 Task: Move the task Improve website performance on slow network connections to the section Done in the project TouchLine and filter the tasks in the project by High Priority.
Action: Mouse moved to (62, 86)
Screenshot: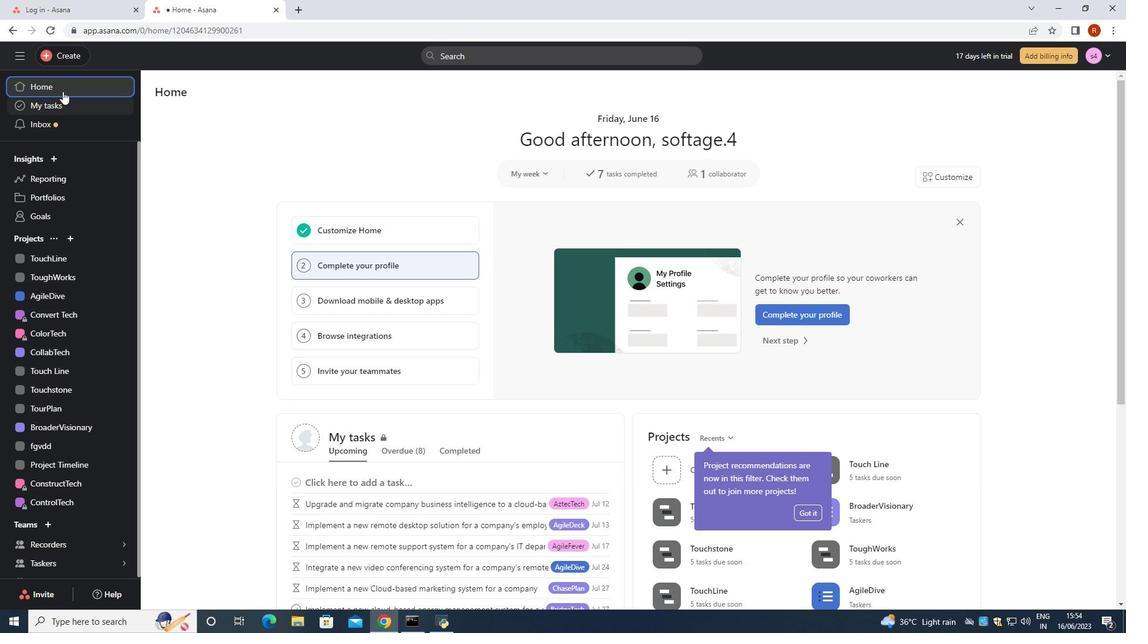
Action: Mouse pressed left at (62, 86)
Screenshot: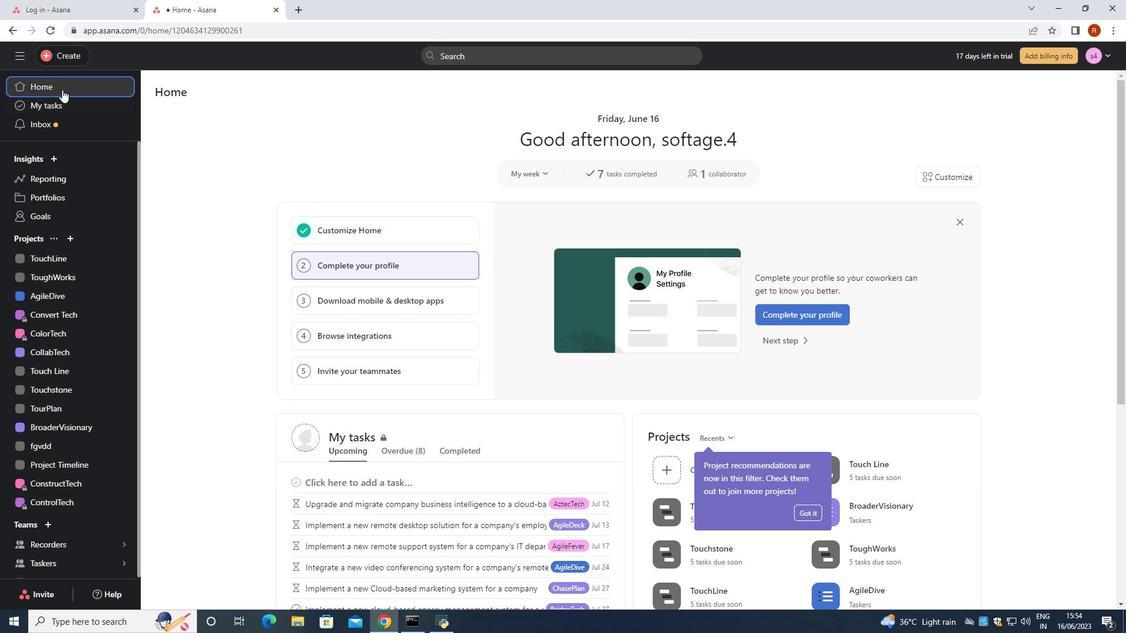 
Action: Mouse moved to (59, 375)
Screenshot: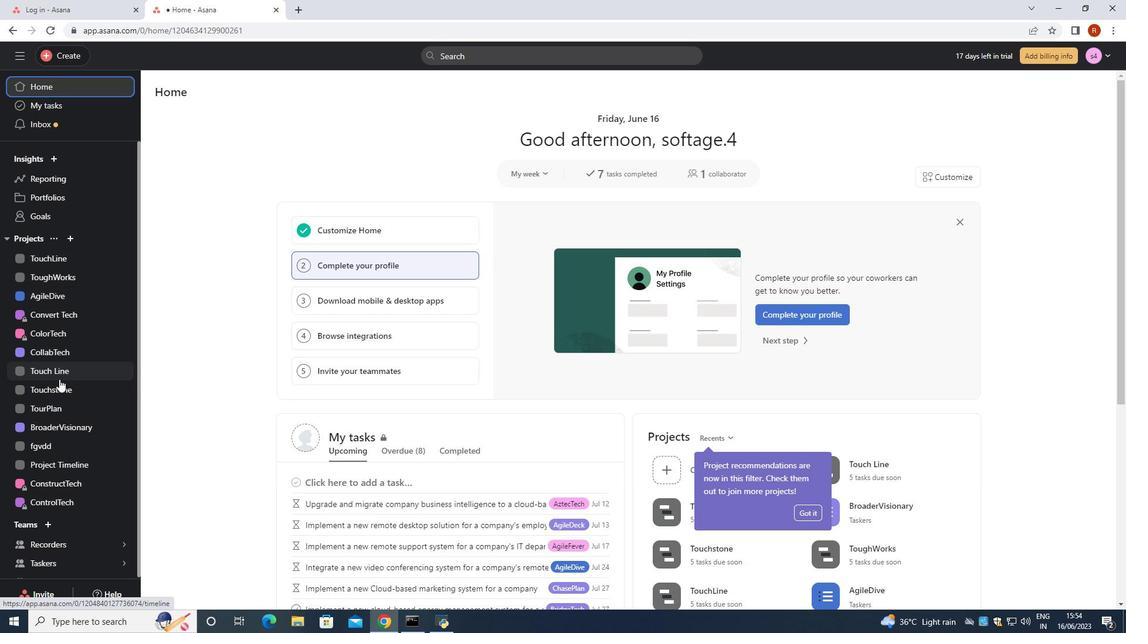 
Action: Mouse pressed left at (59, 375)
Screenshot: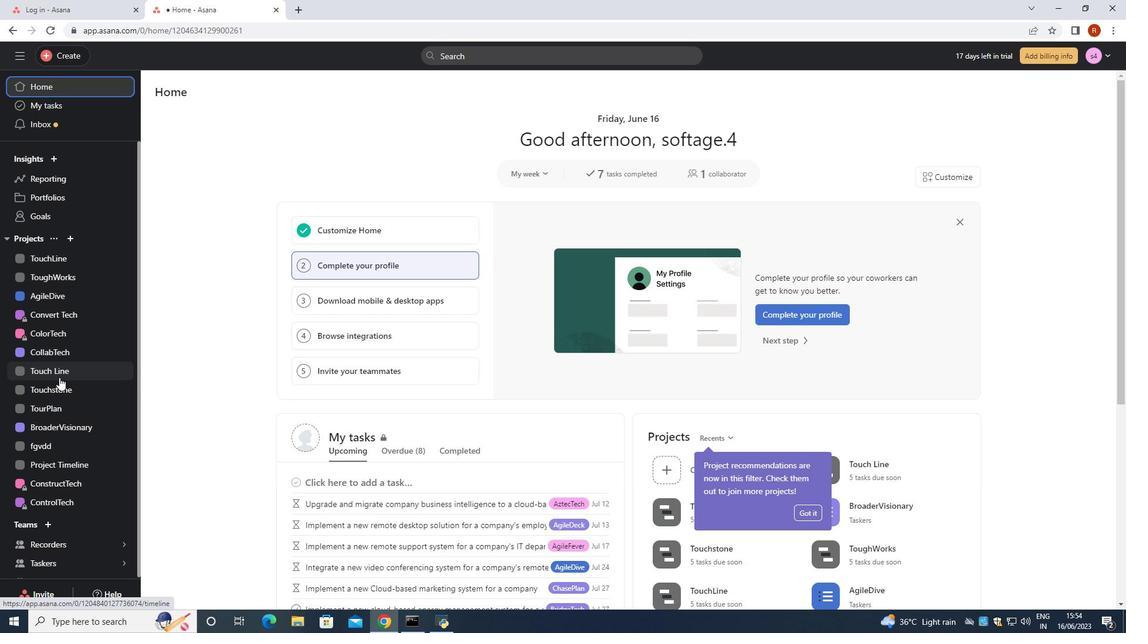 
Action: Mouse moved to (214, 116)
Screenshot: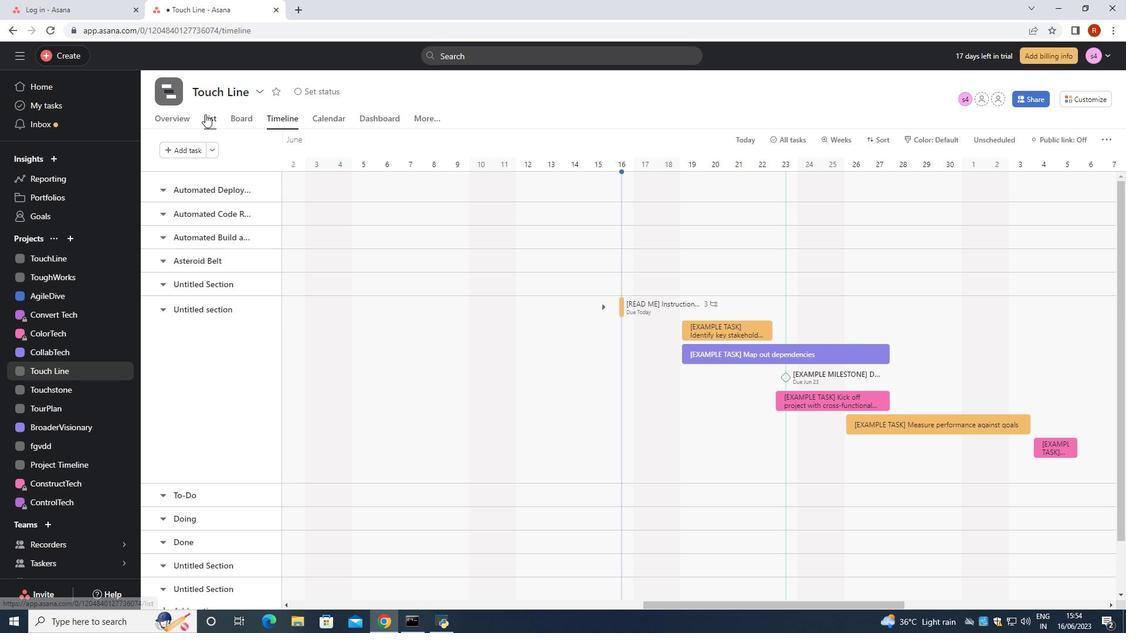 
Action: Mouse pressed left at (214, 116)
Screenshot: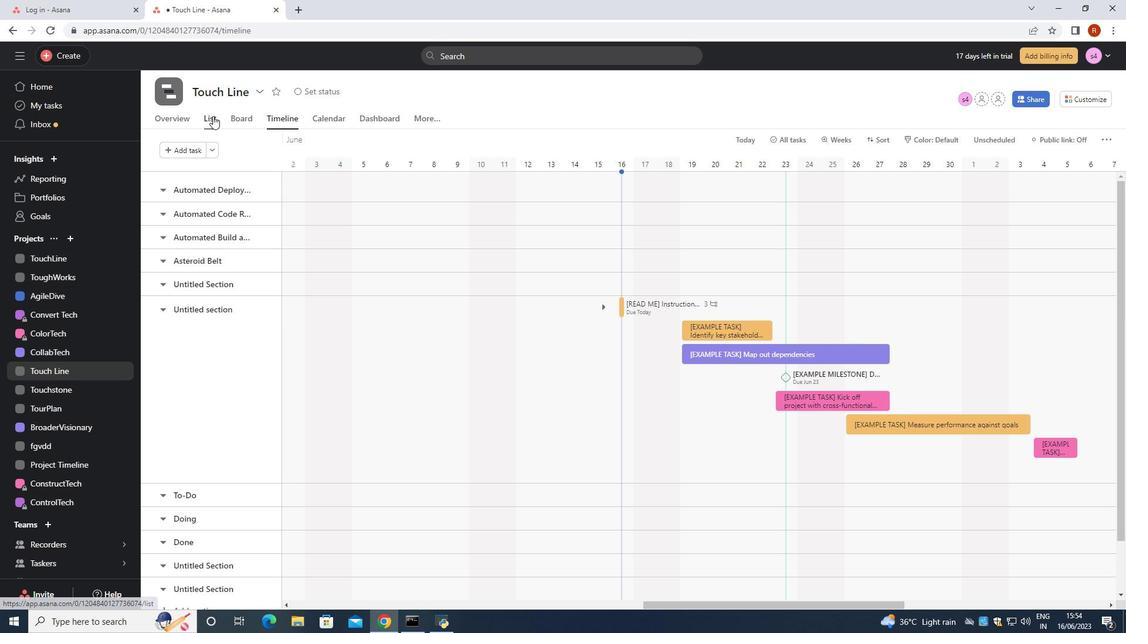 
Action: Mouse moved to (283, 301)
Screenshot: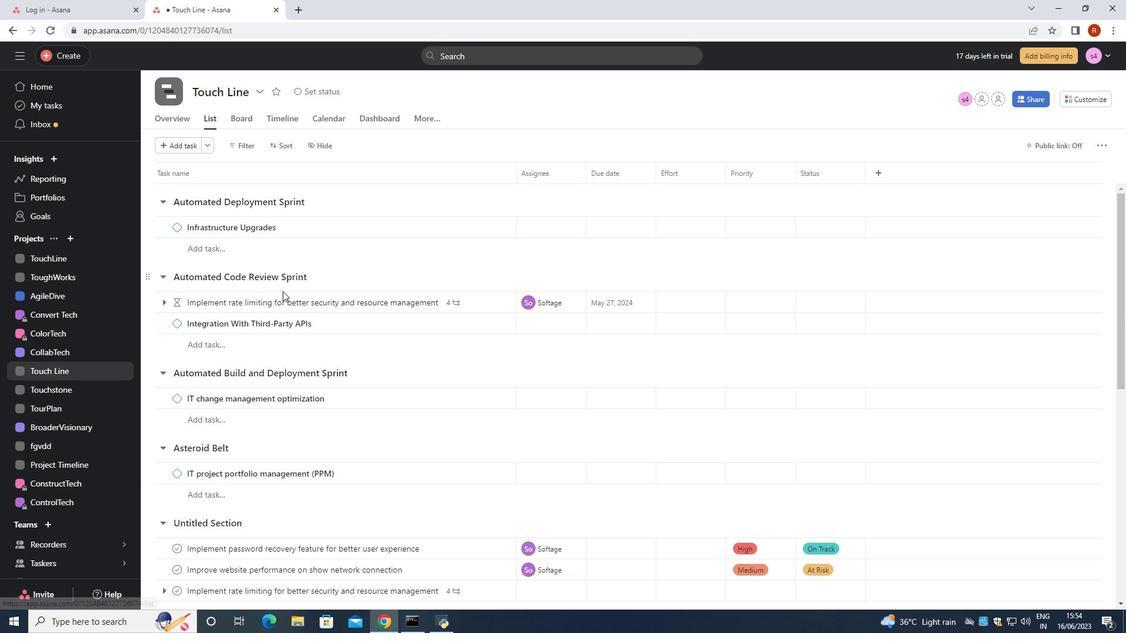 
Action: Mouse scrolled (283, 300) with delta (0, 0)
Screenshot: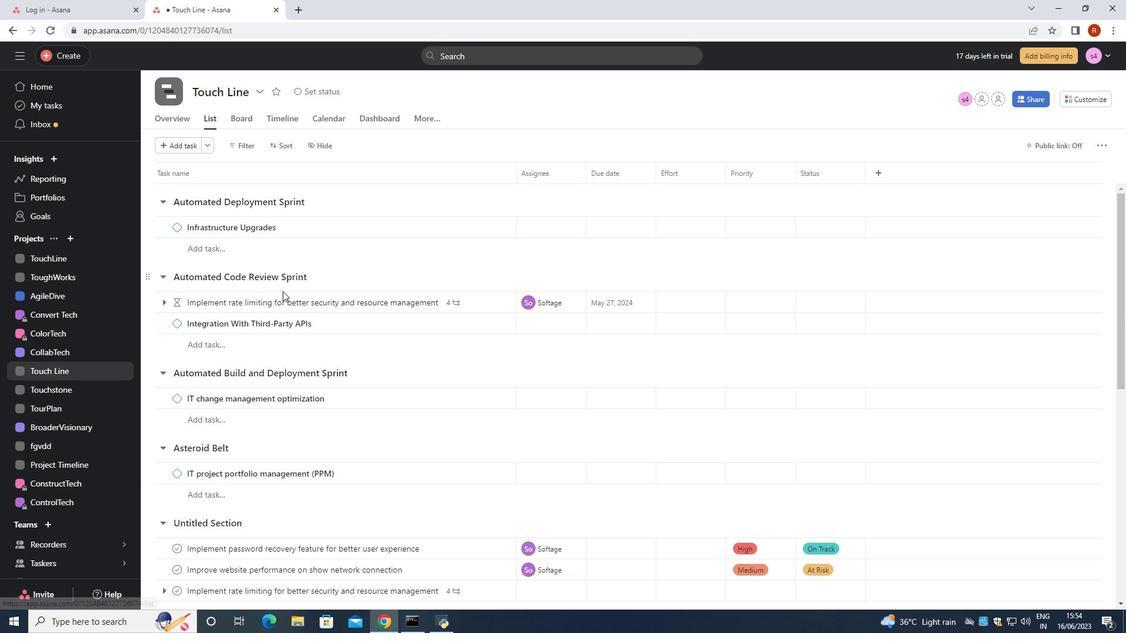 
Action: Mouse scrolled (283, 300) with delta (0, 0)
Screenshot: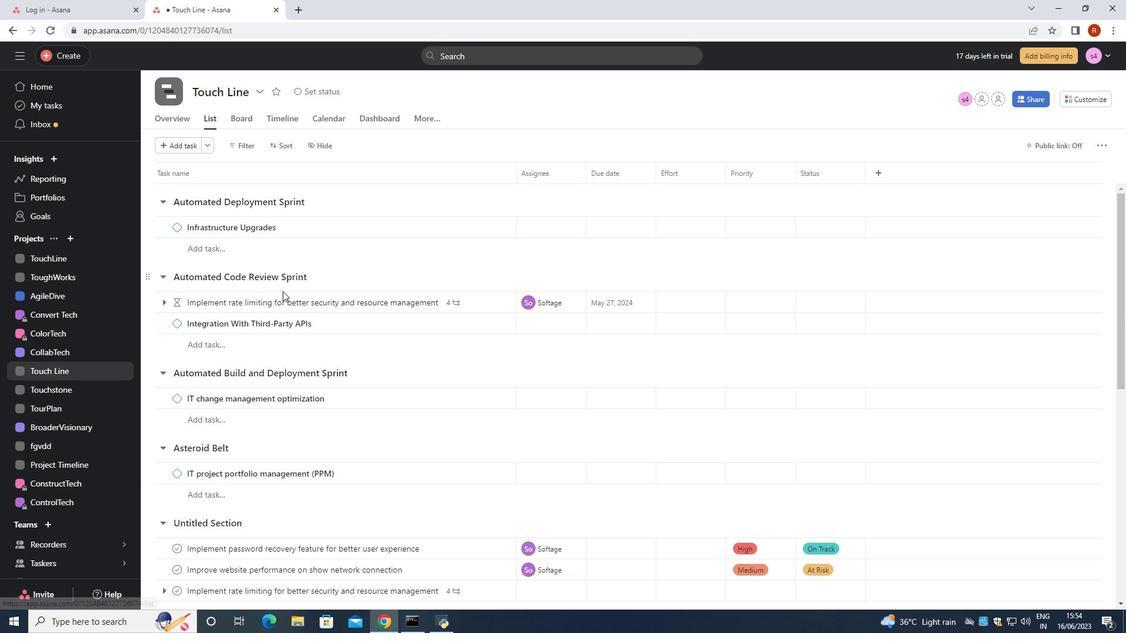 
Action: Mouse moved to (283, 302)
Screenshot: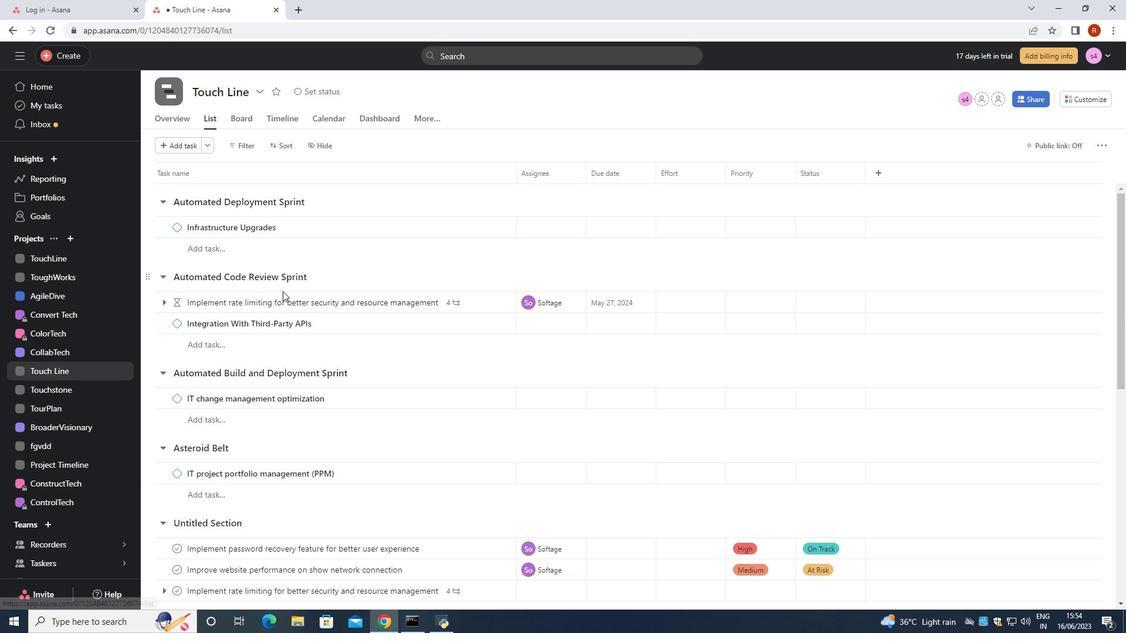
Action: Mouse scrolled (283, 301) with delta (0, 0)
Screenshot: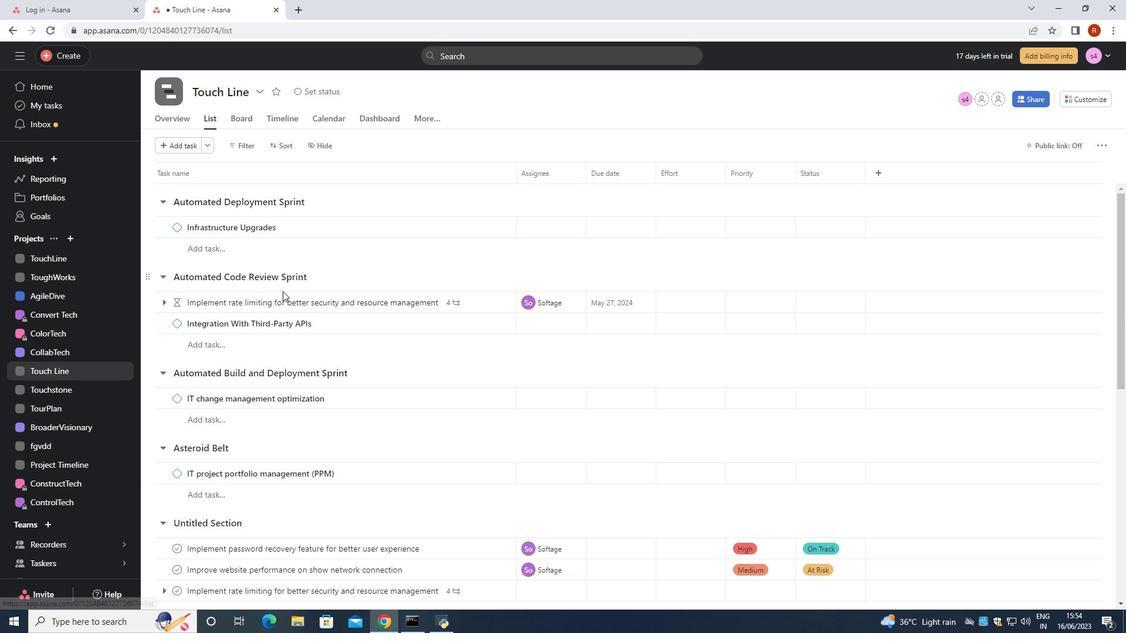 
Action: Mouse scrolled (283, 301) with delta (0, 0)
Screenshot: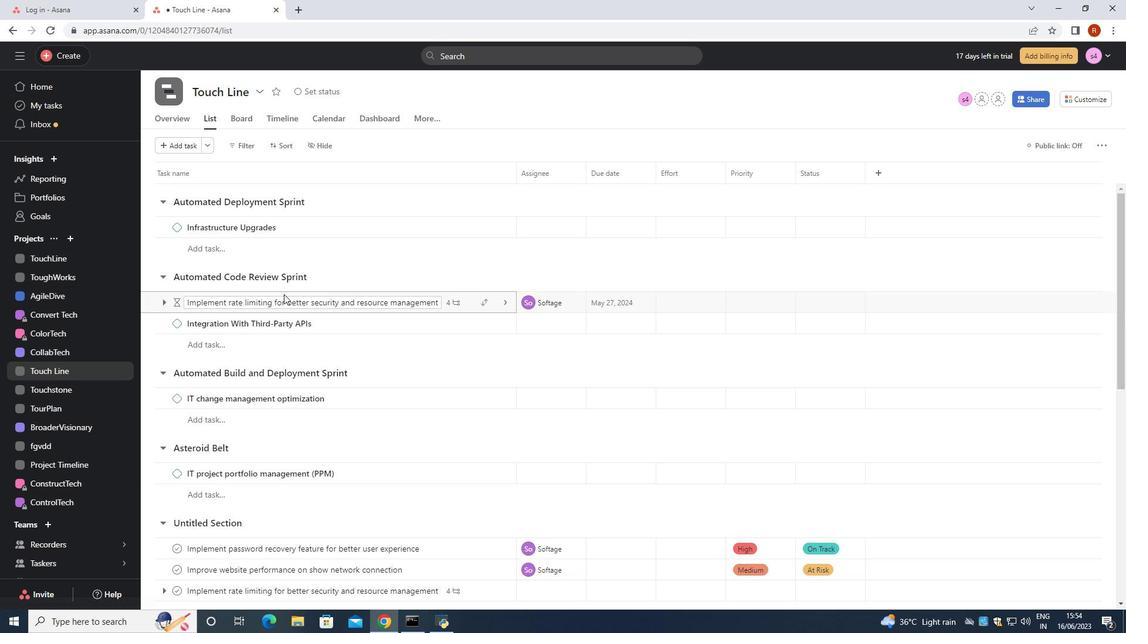 
Action: Mouse scrolled (283, 301) with delta (0, 0)
Screenshot: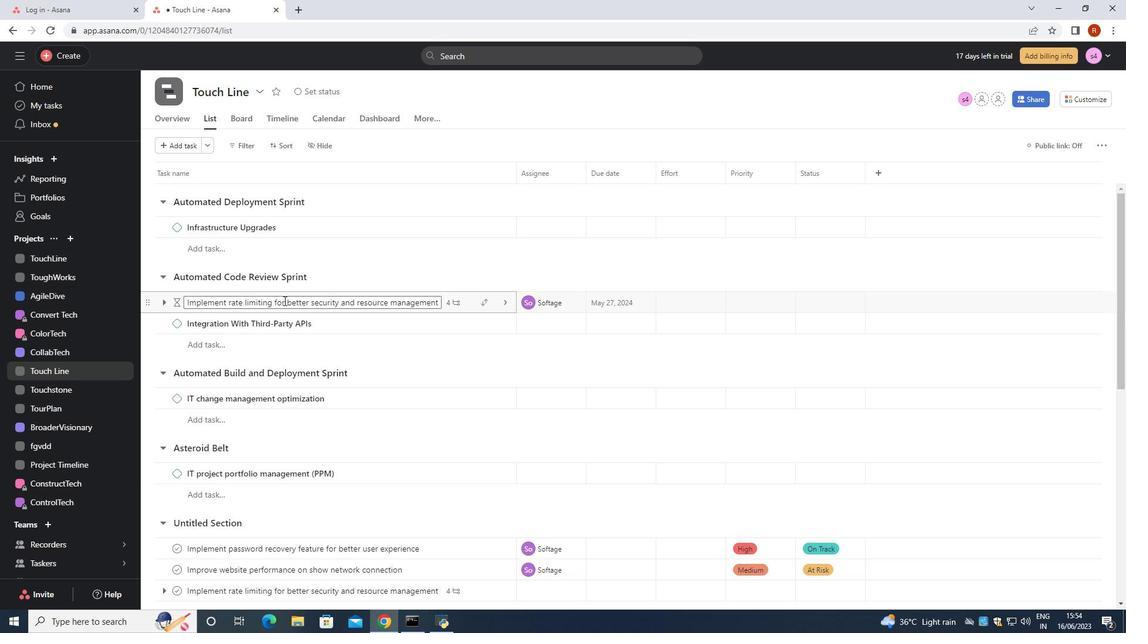 
Action: Mouse scrolled (283, 301) with delta (0, 0)
Screenshot: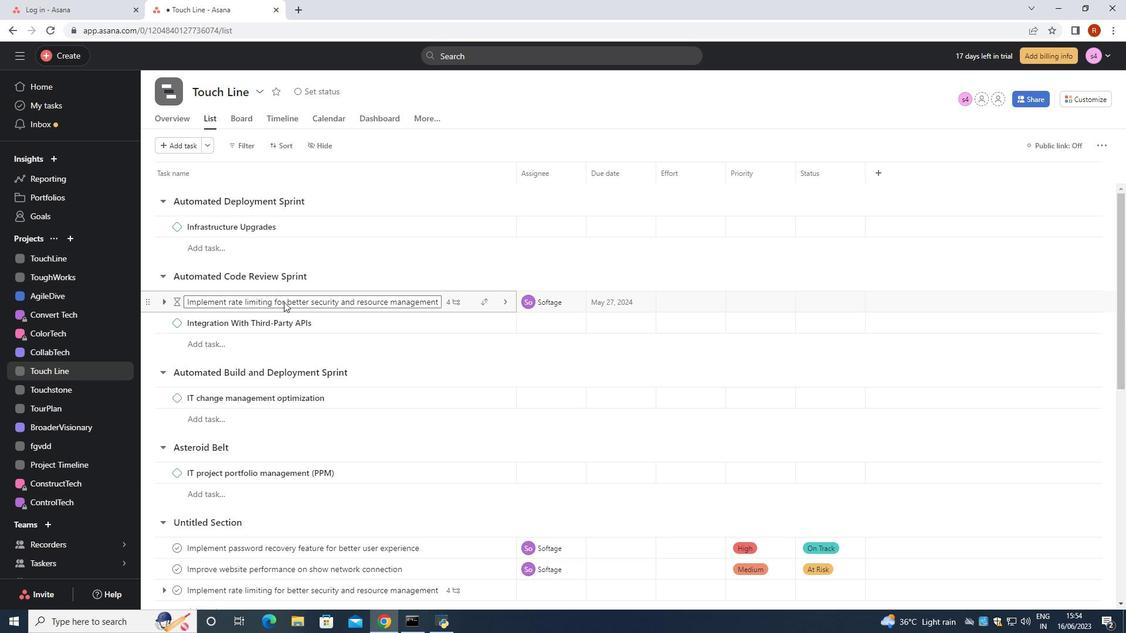 
Action: Mouse moved to (486, 217)
Screenshot: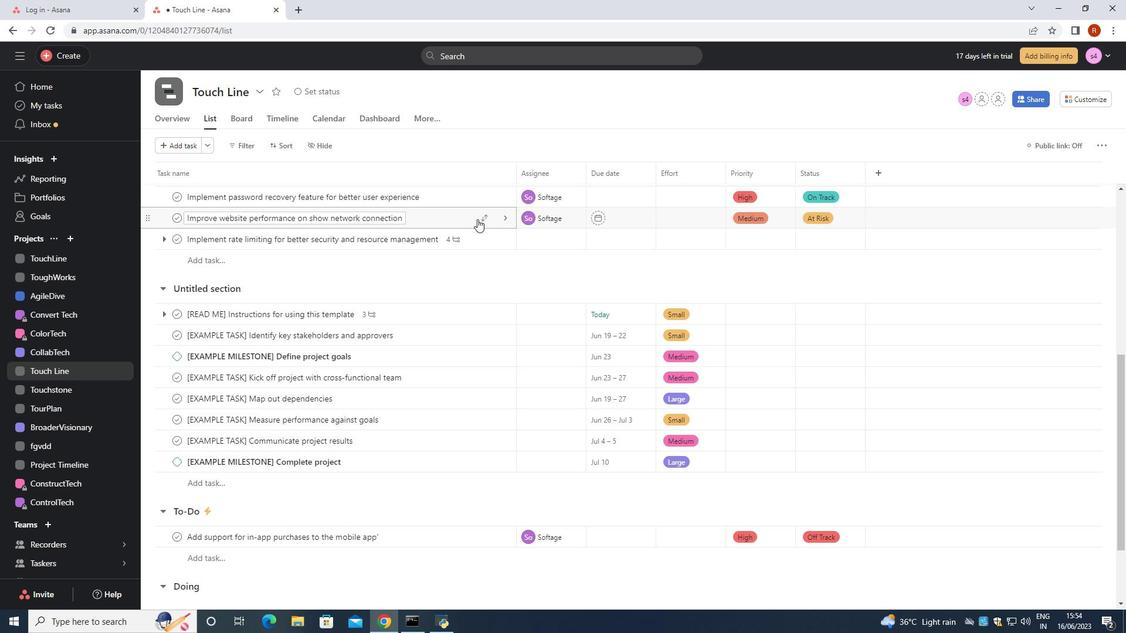 
Action: Mouse pressed left at (486, 217)
Screenshot: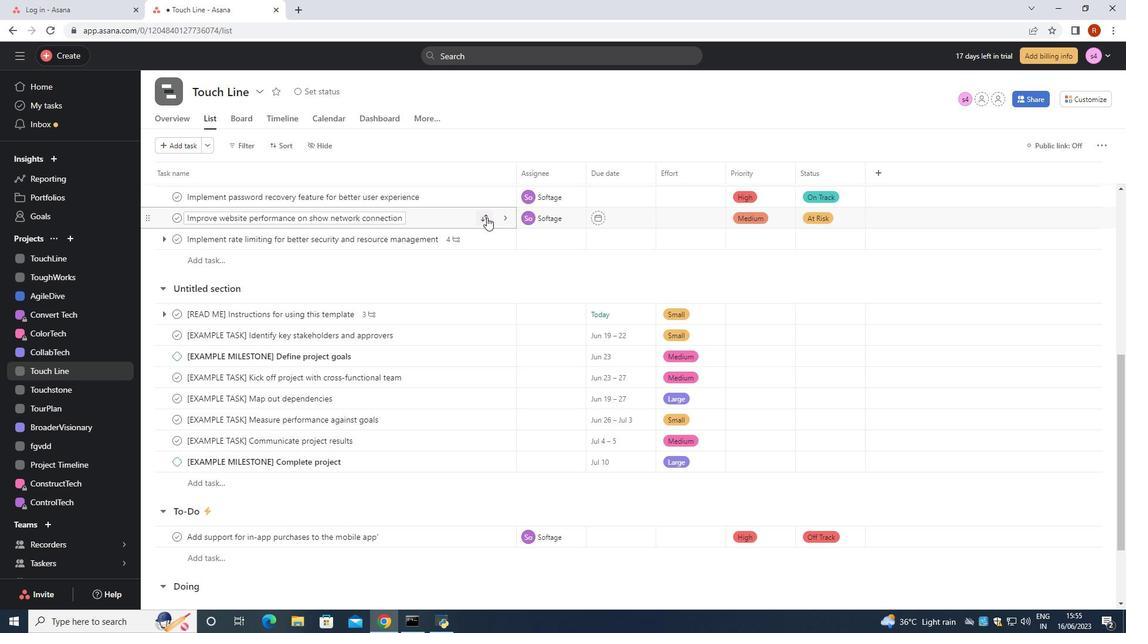 
Action: Mouse moved to (348, 435)
Screenshot: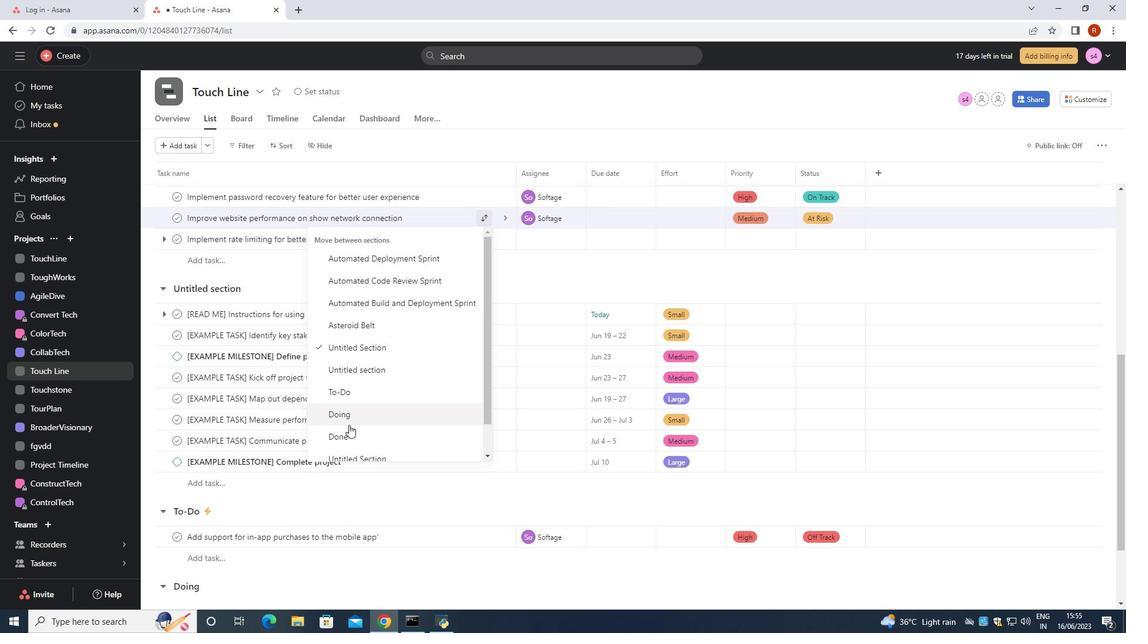 
Action: Mouse pressed left at (348, 435)
Screenshot: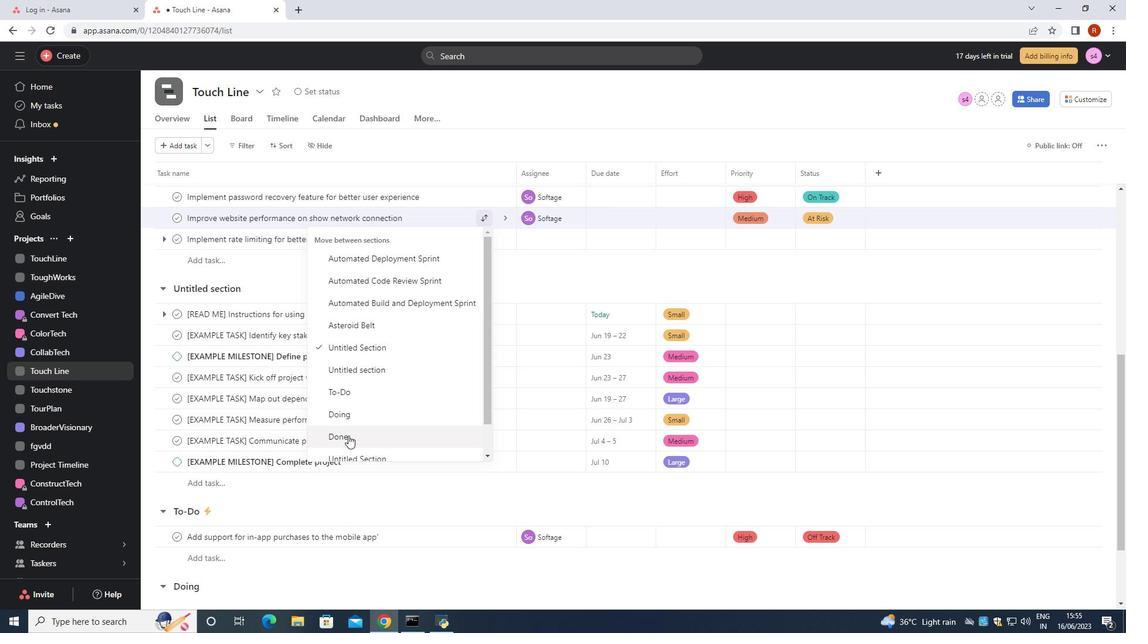 
Action: Mouse moved to (249, 146)
Screenshot: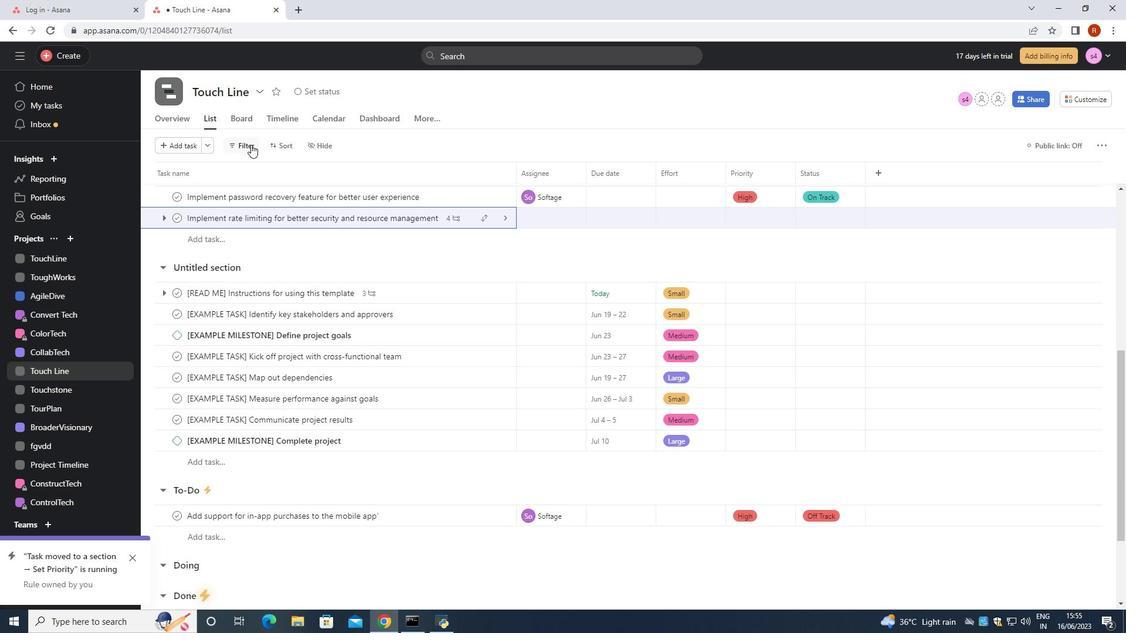 
Action: Mouse pressed left at (249, 146)
Screenshot: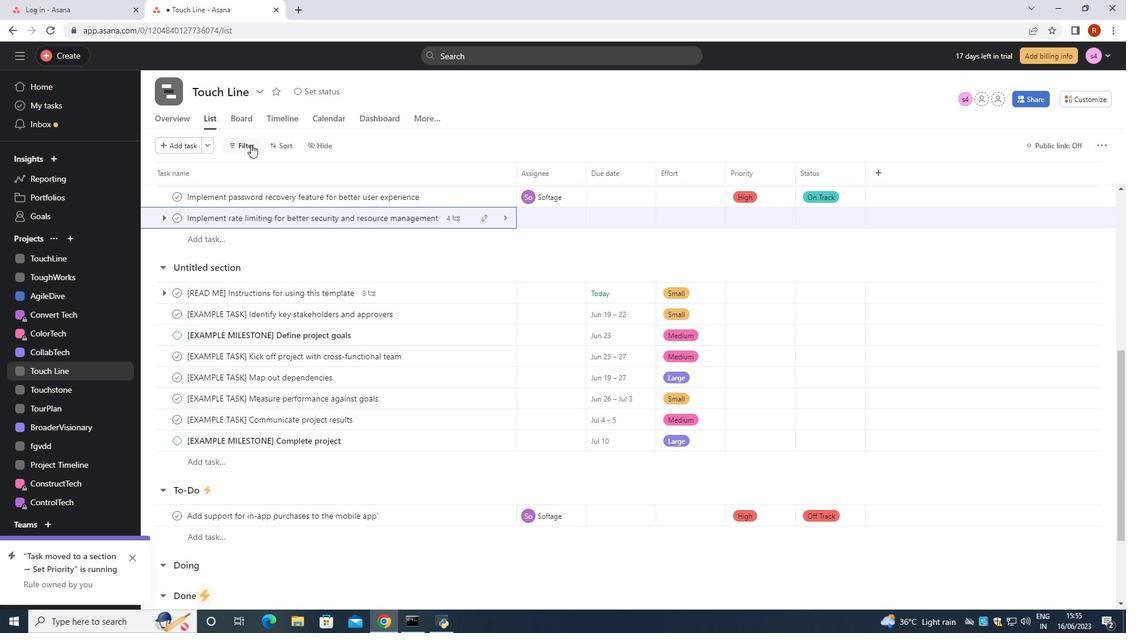
Action: Mouse moved to (291, 239)
Screenshot: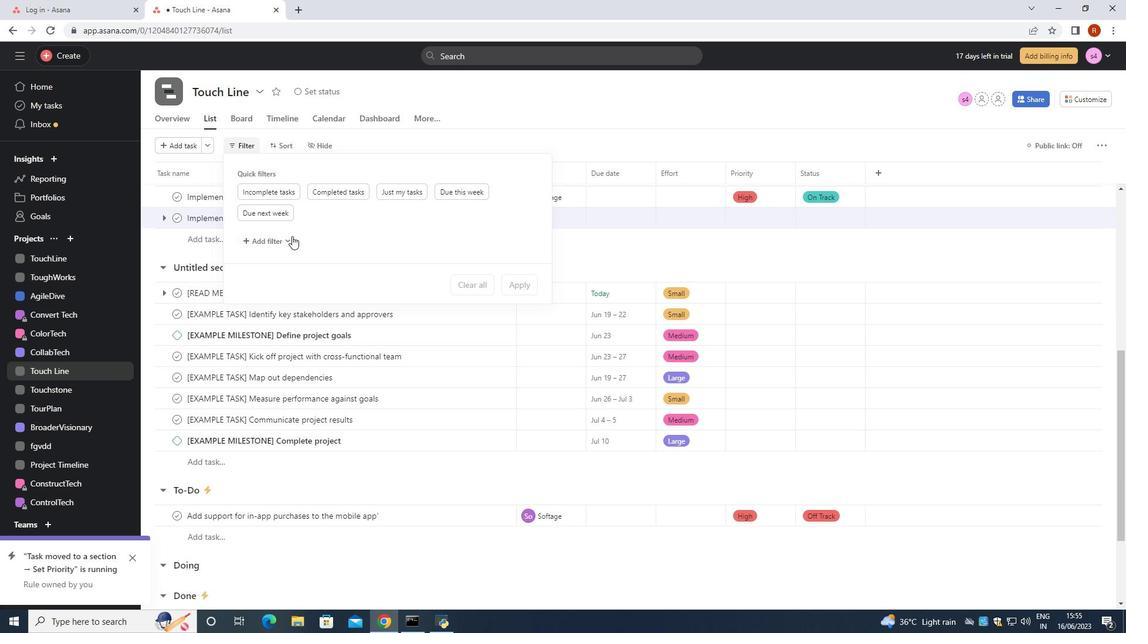 
Action: Mouse pressed left at (291, 239)
Screenshot: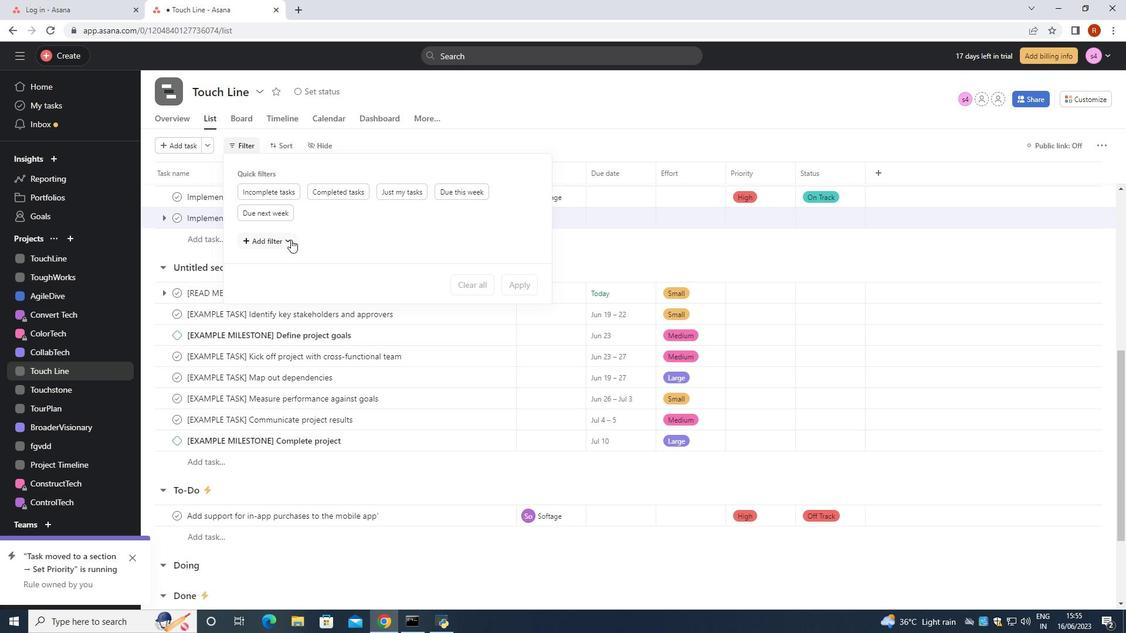 
Action: Mouse moved to (277, 298)
Screenshot: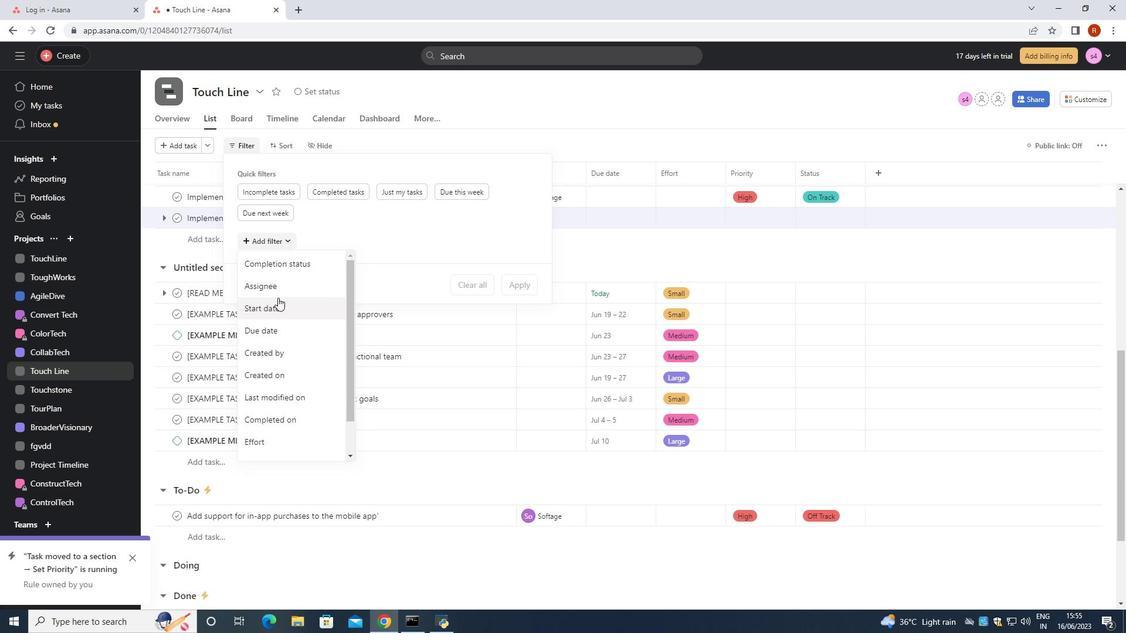
Action: Mouse scrolled (277, 298) with delta (0, 0)
Screenshot: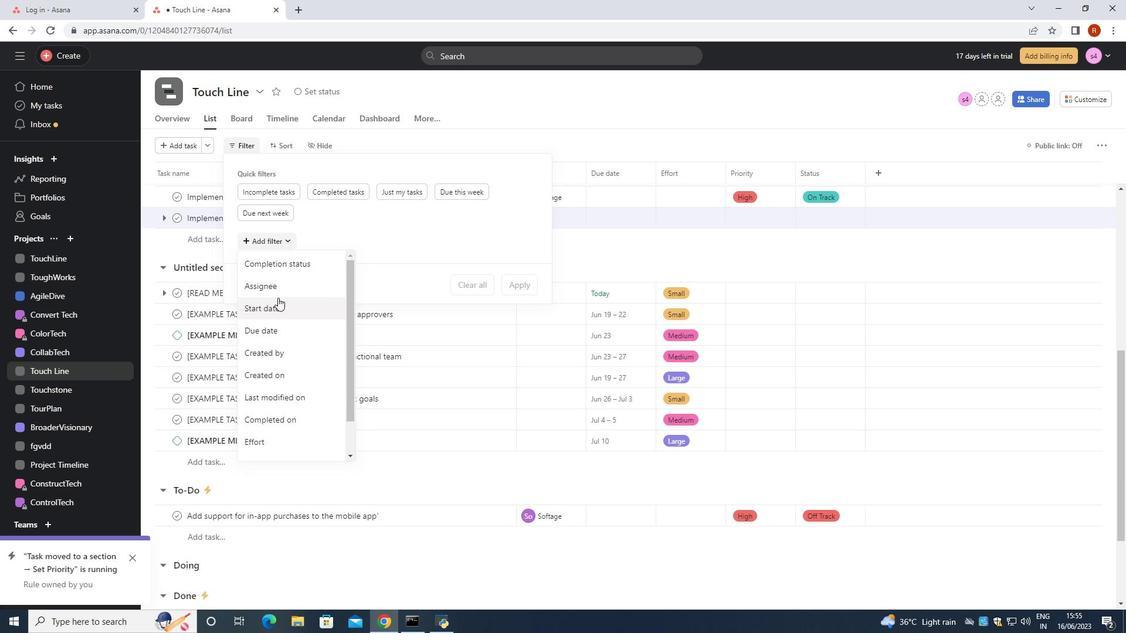 
Action: Mouse moved to (276, 300)
Screenshot: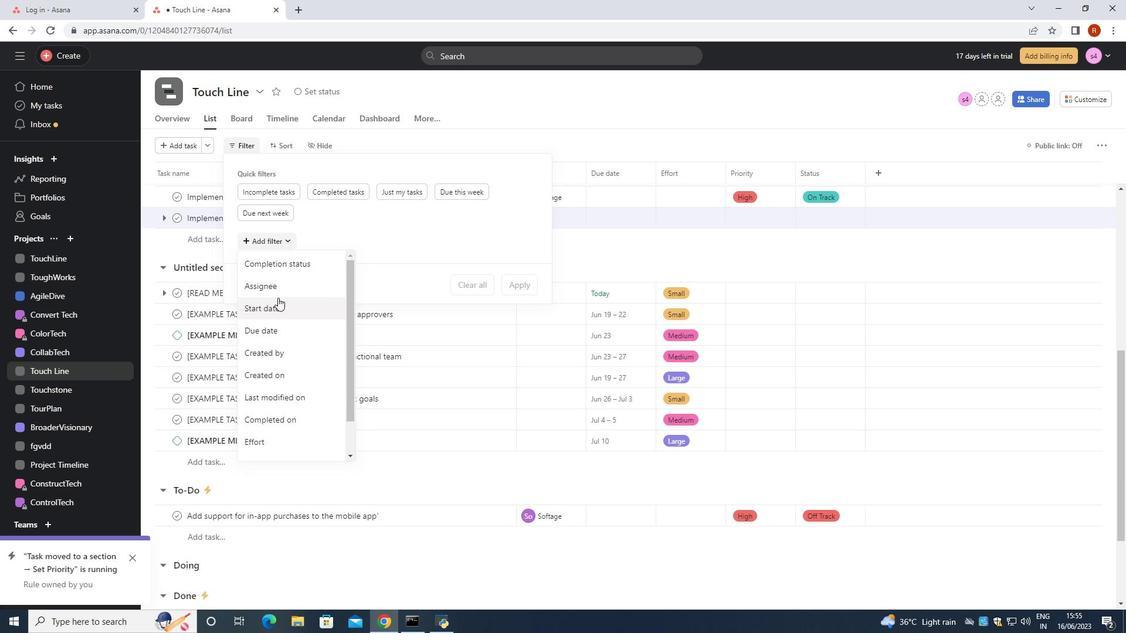 
Action: Mouse scrolled (276, 299) with delta (0, 0)
Screenshot: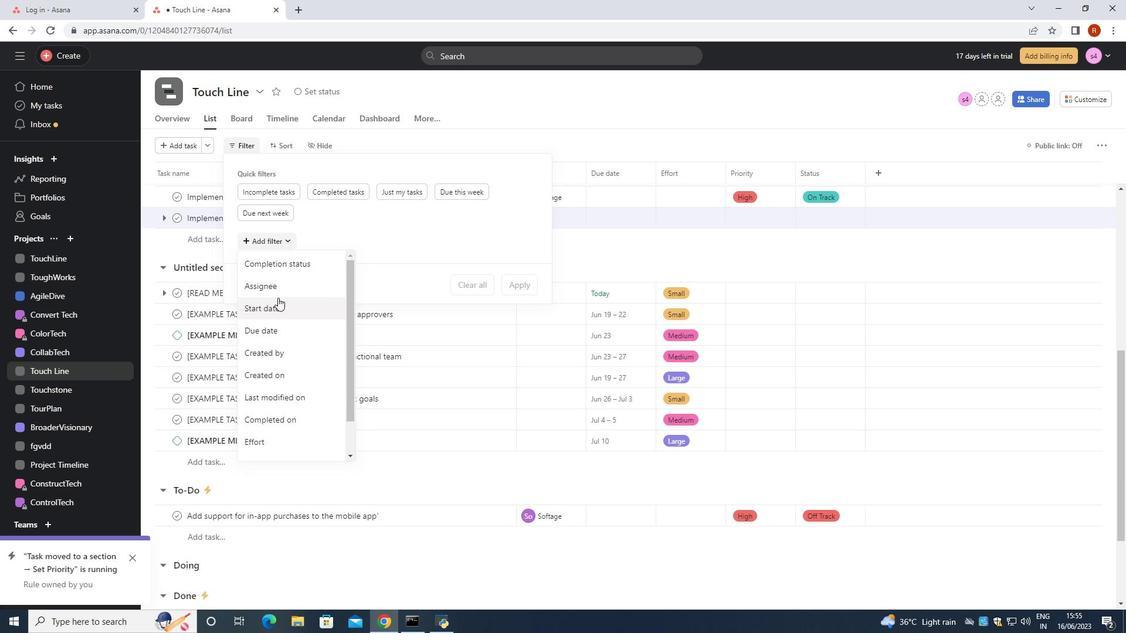 
Action: Mouse moved to (276, 301)
Screenshot: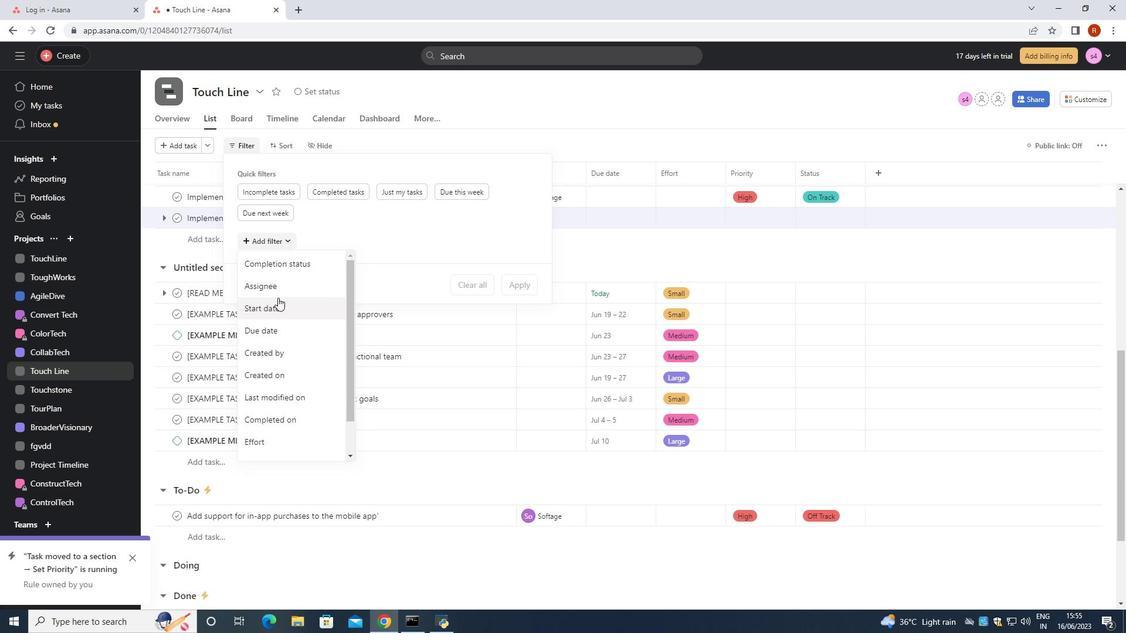 
Action: Mouse scrolled (276, 300) with delta (0, 0)
Screenshot: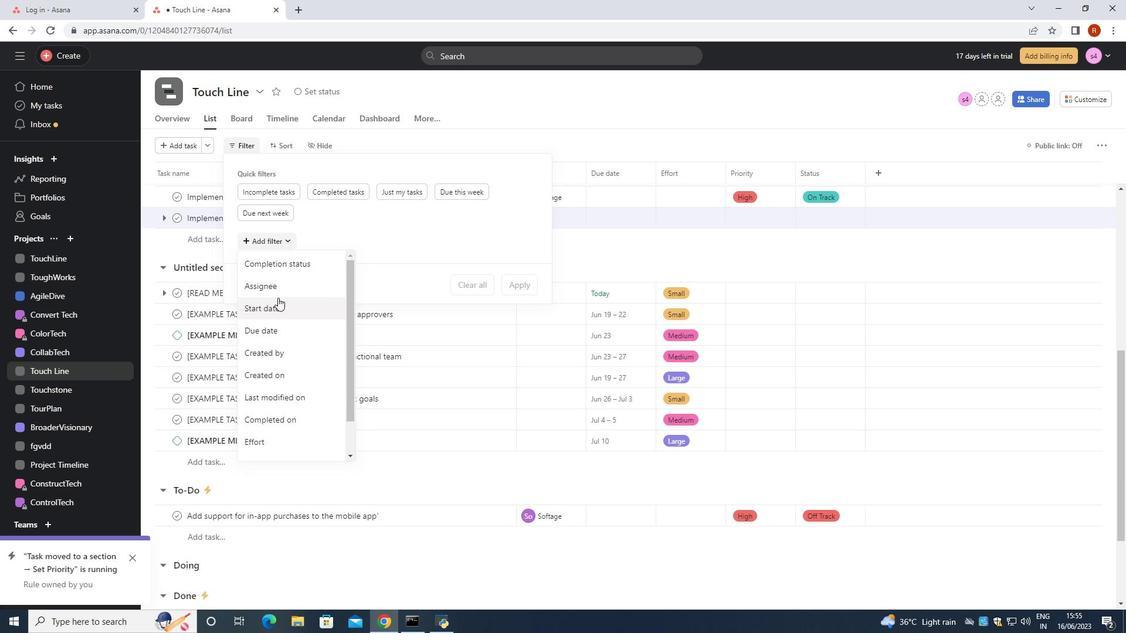 
Action: Mouse moved to (276, 301)
Screenshot: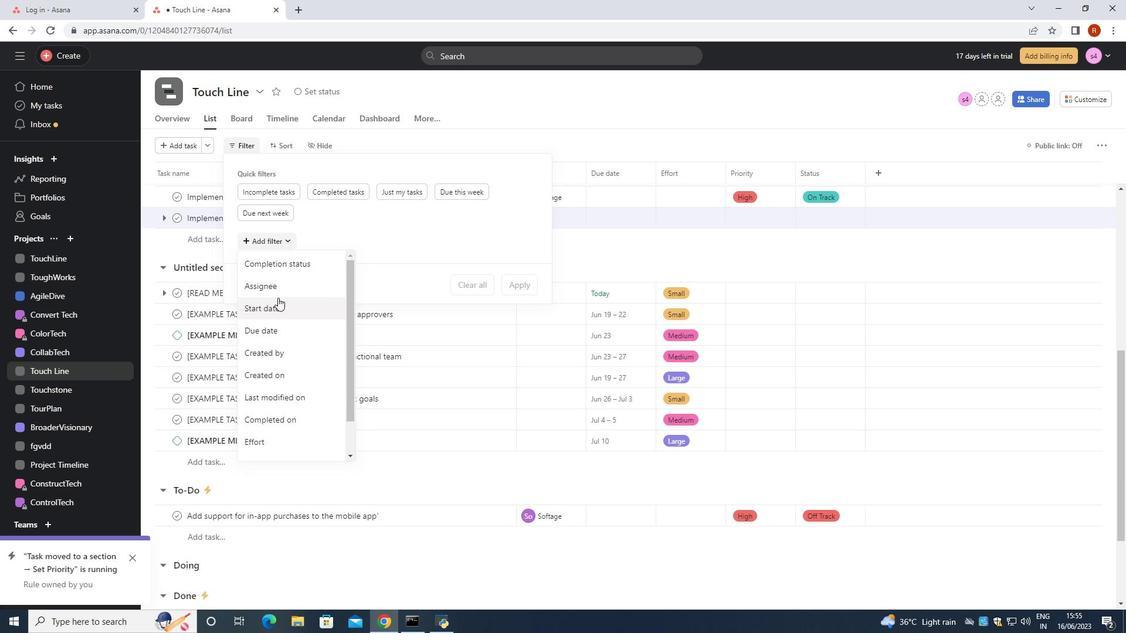 
Action: Mouse scrolled (276, 300) with delta (0, 0)
Screenshot: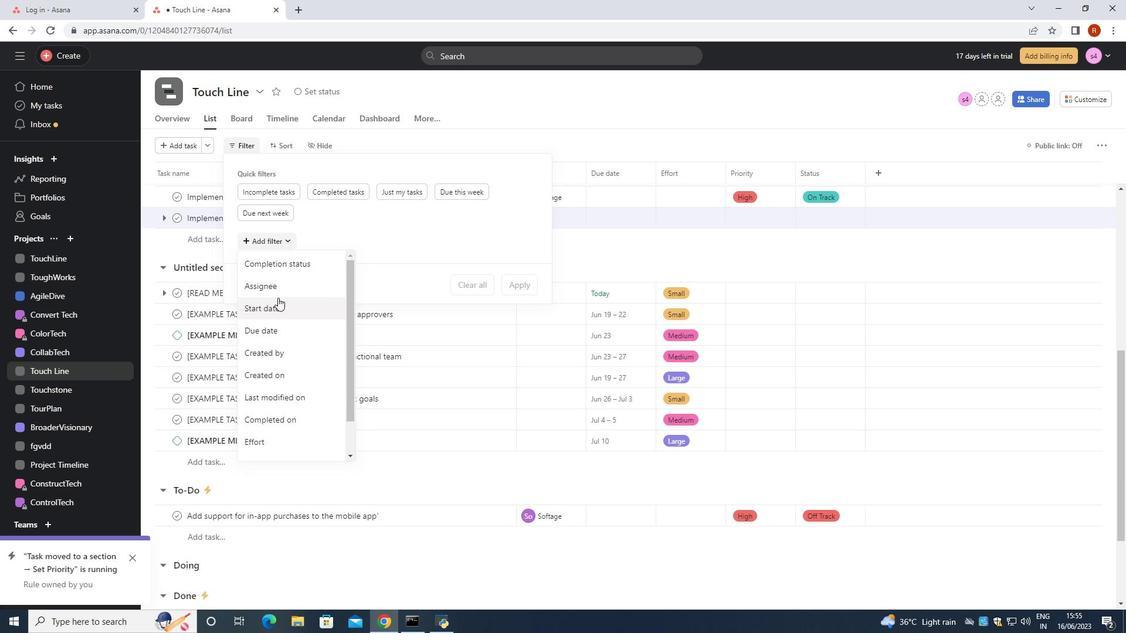 
Action: Mouse scrolled (276, 300) with delta (0, 0)
Screenshot: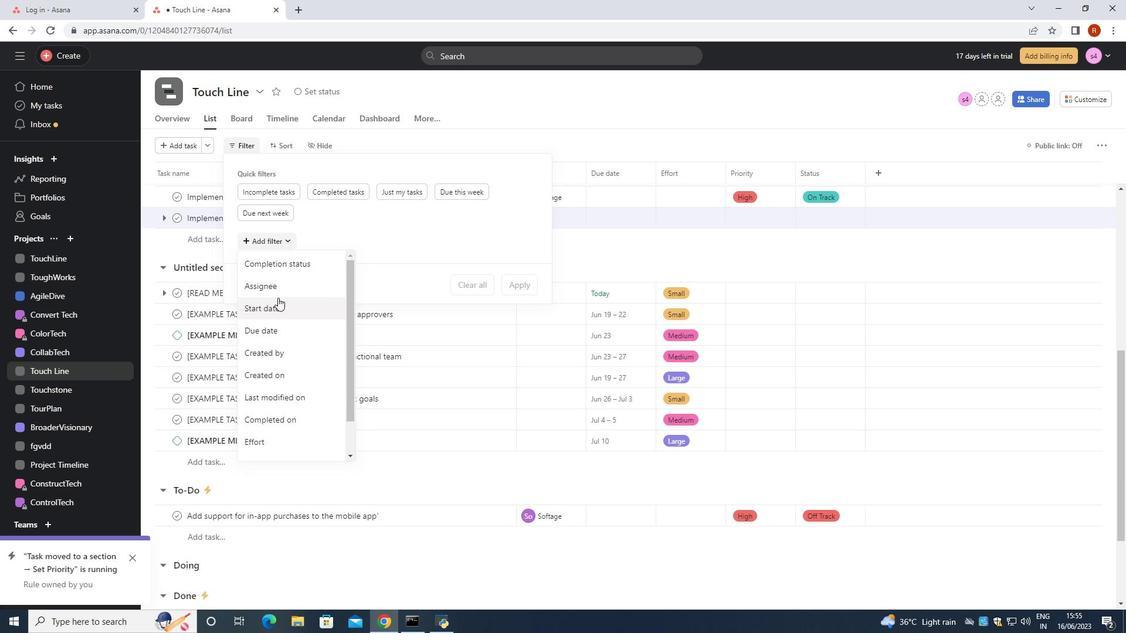 
Action: Mouse moved to (276, 311)
Screenshot: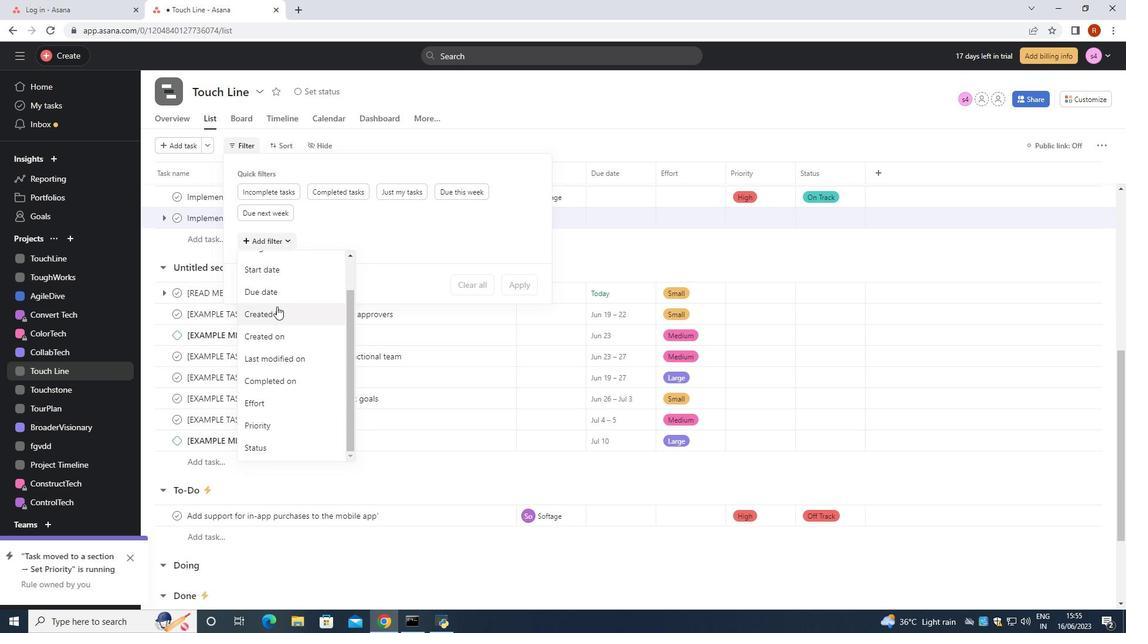
Action: Mouse scrolled (276, 310) with delta (0, 0)
Screenshot: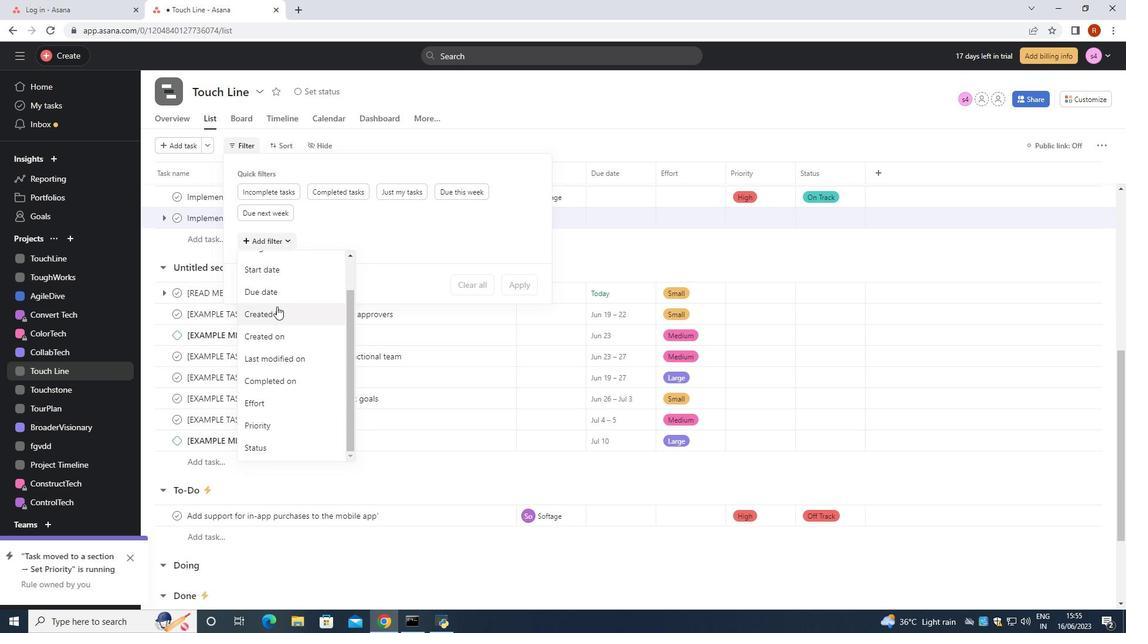 
Action: Mouse moved to (276, 312)
Screenshot: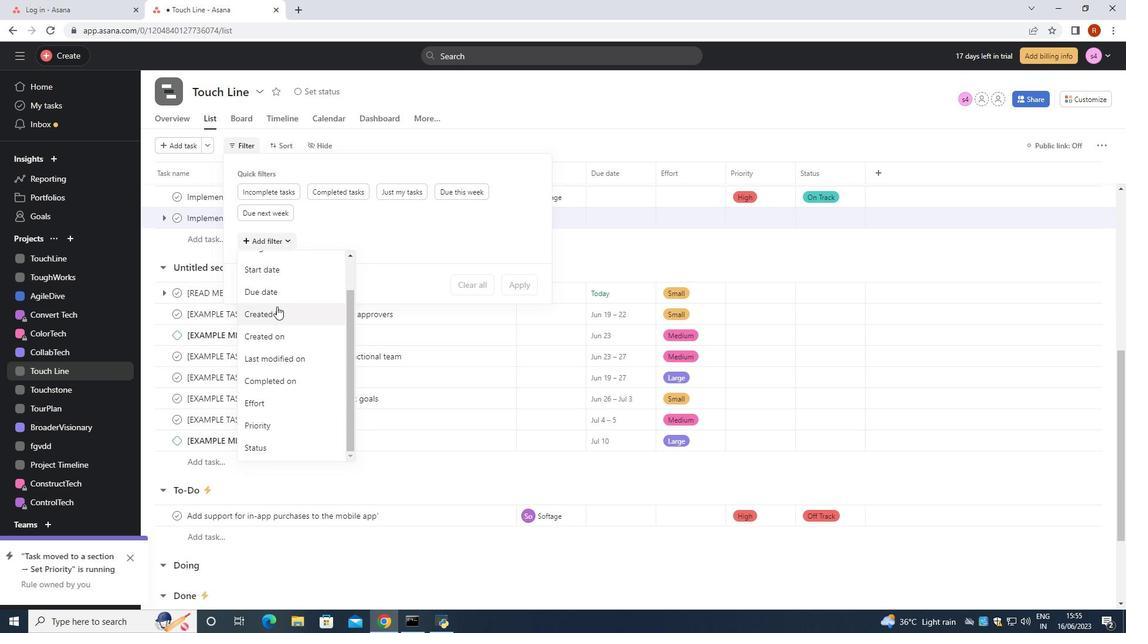 
Action: Mouse scrolled (276, 311) with delta (0, 0)
Screenshot: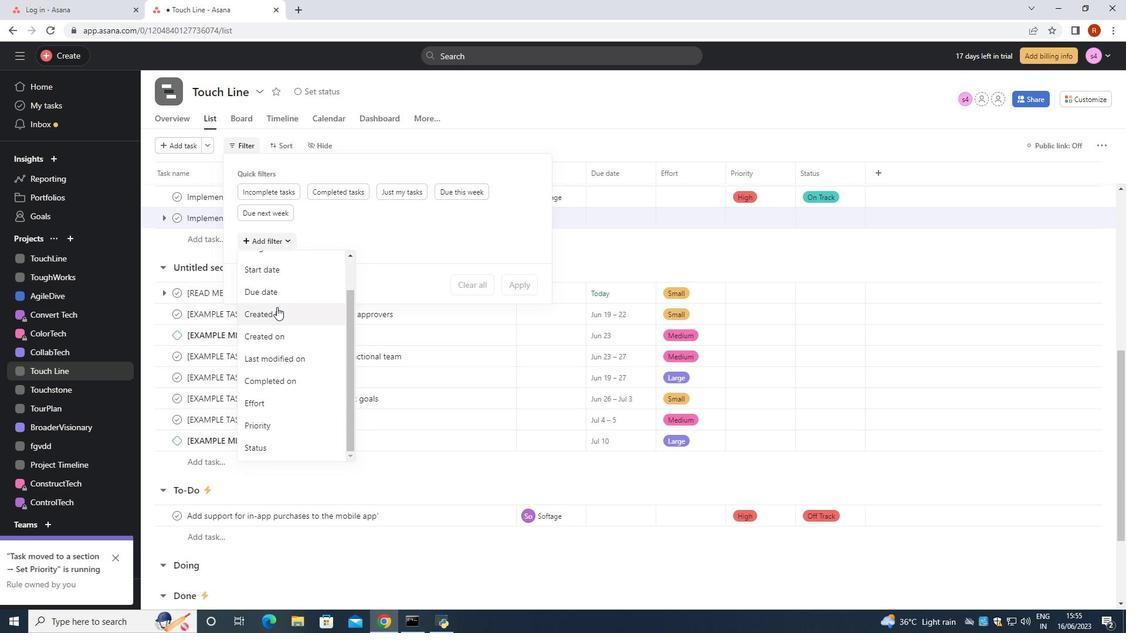 
Action: Mouse scrolled (276, 311) with delta (0, 0)
Screenshot: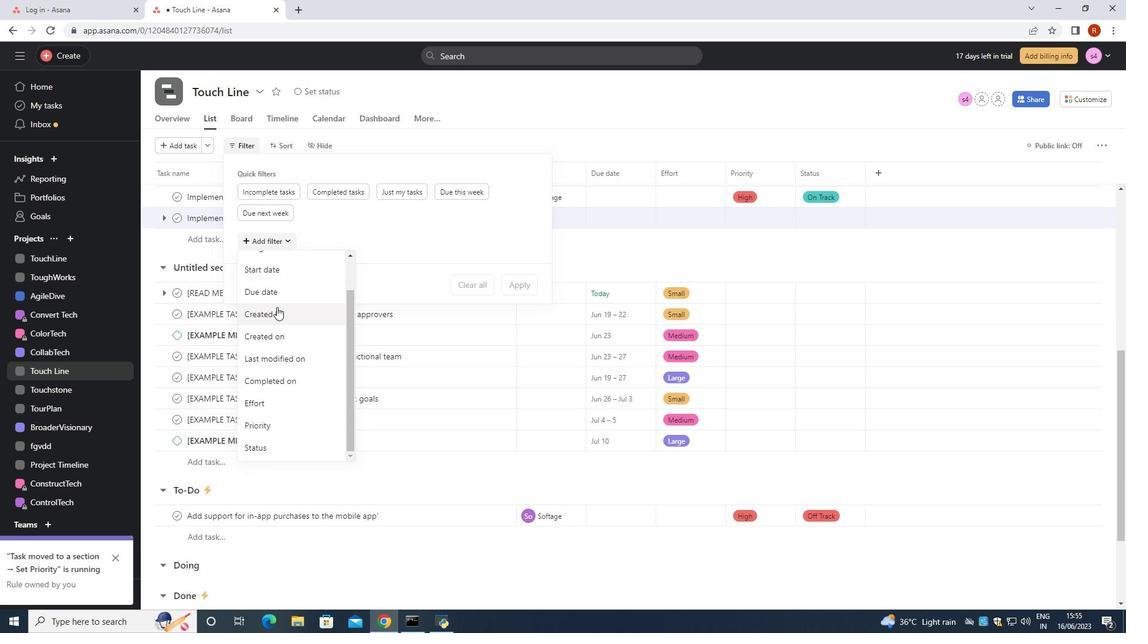 
Action: Mouse moved to (276, 312)
Screenshot: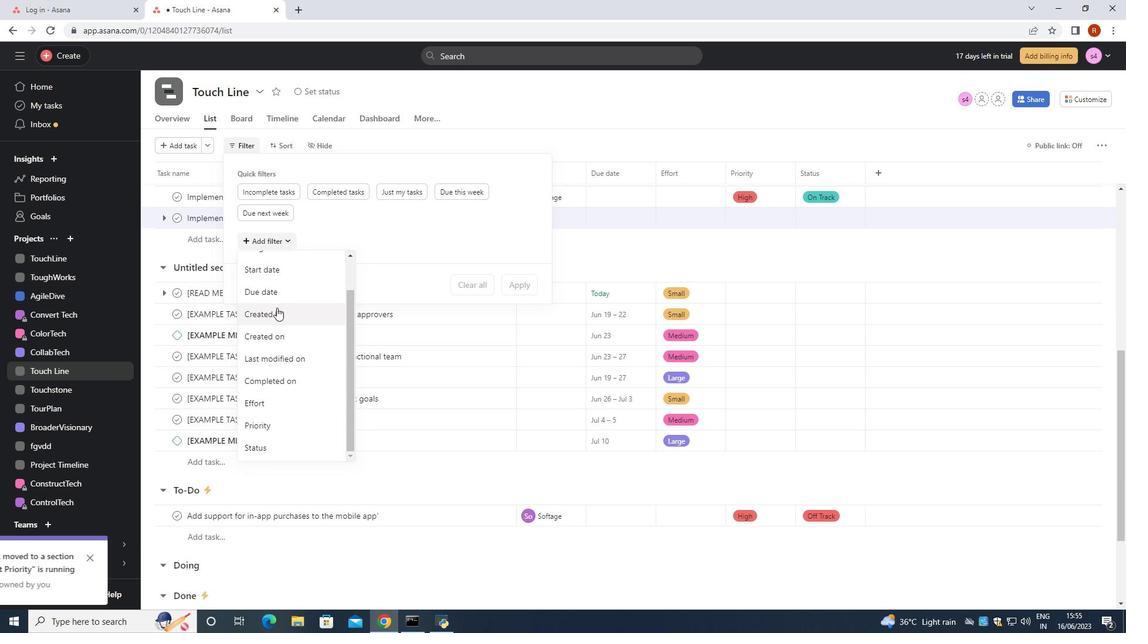 
Action: Mouse scrolled (276, 312) with delta (0, 0)
Screenshot: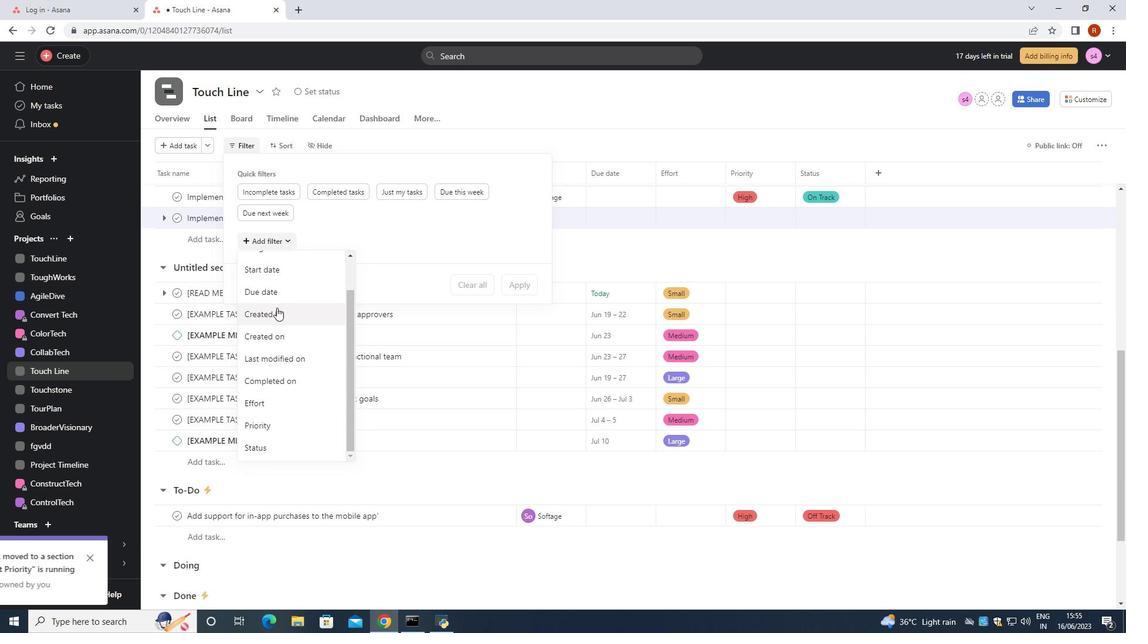 
Action: Mouse moved to (275, 423)
Screenshot: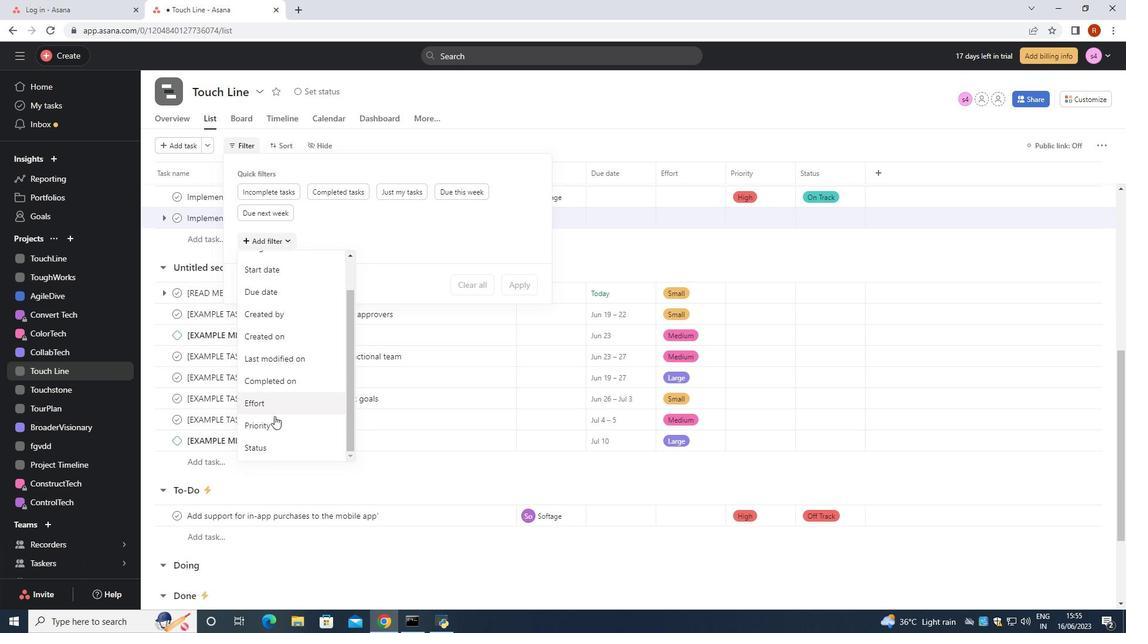 
Action: Mouse pressed left at (275, 423)
Screenshot: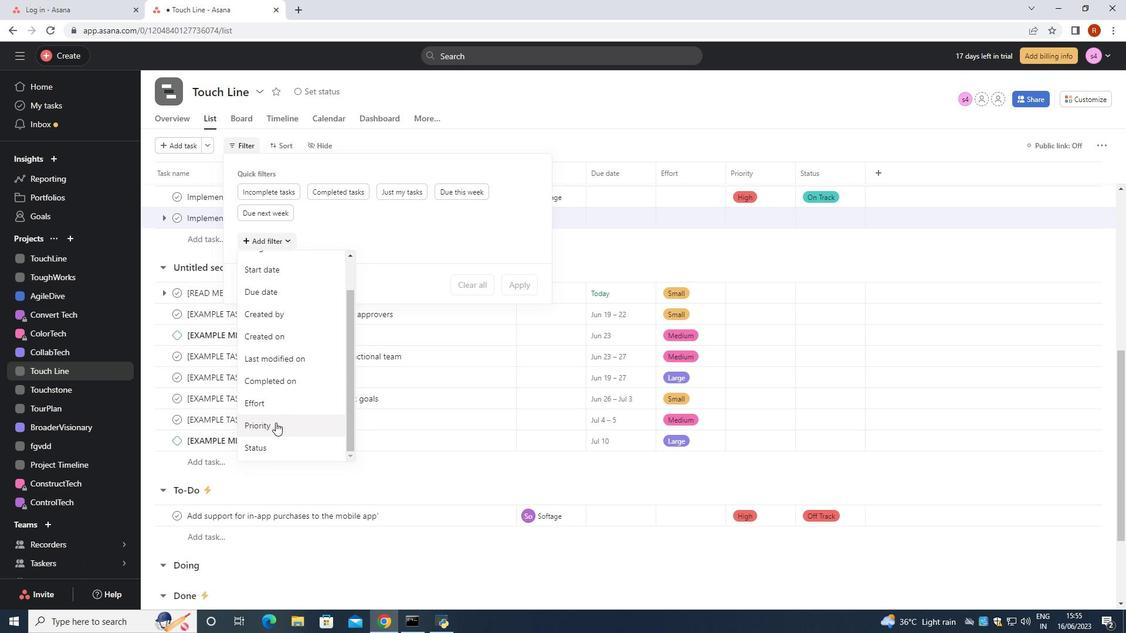 
Action: Mouse moved to (519, 328)
Screenshot: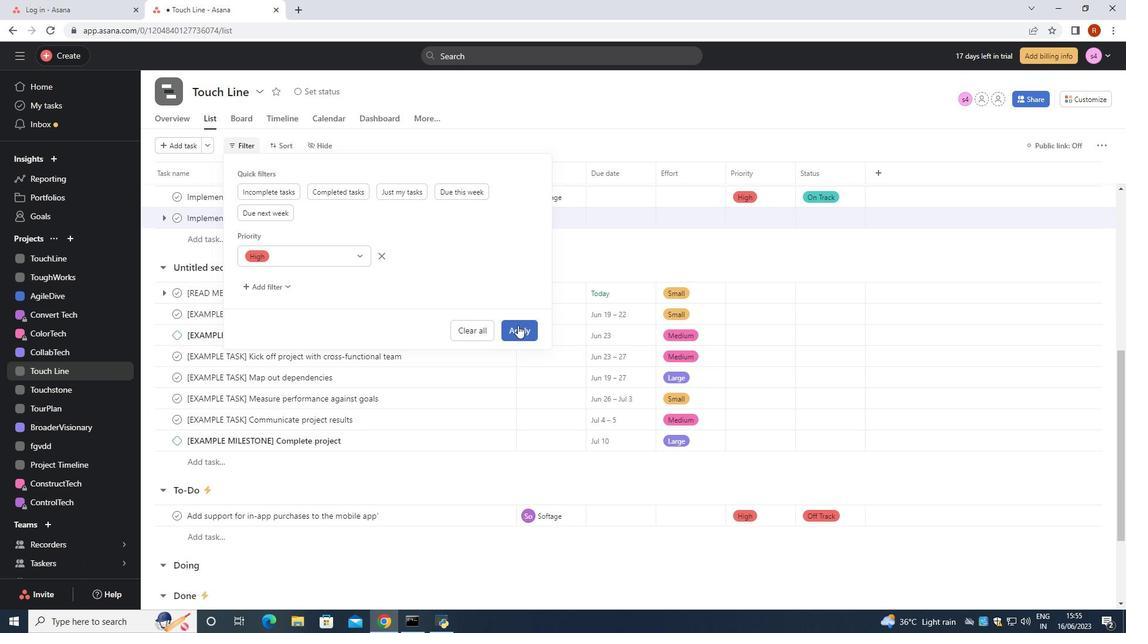 
Action: Mouse pressed left at (519, 328)
Screenshot: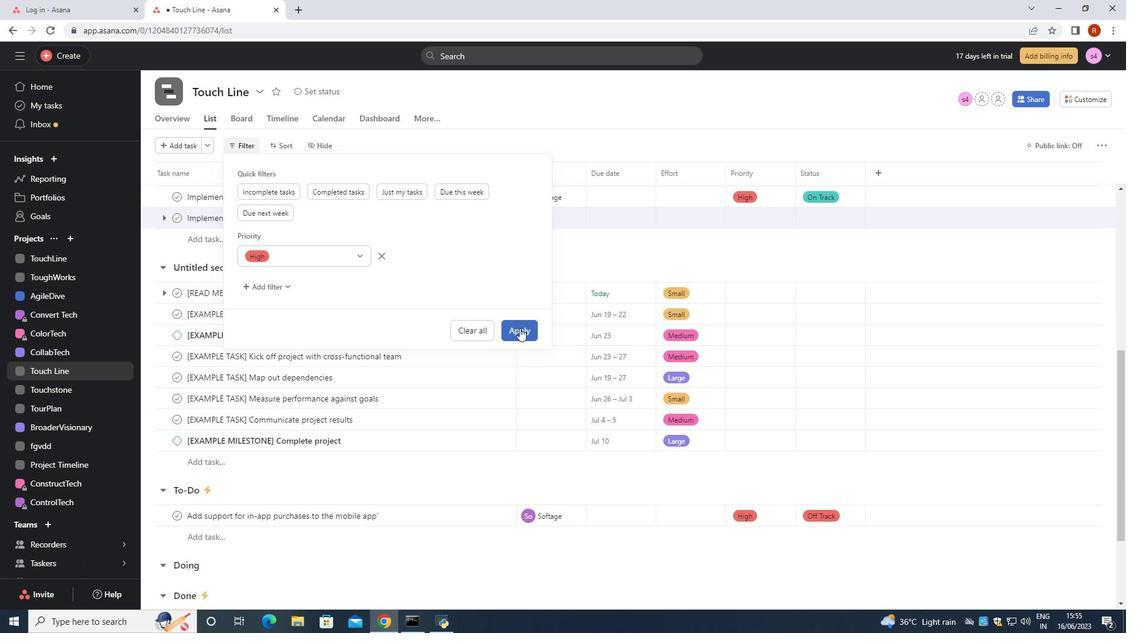 
Action: Mouse moved to (494, 329)
Screenshot: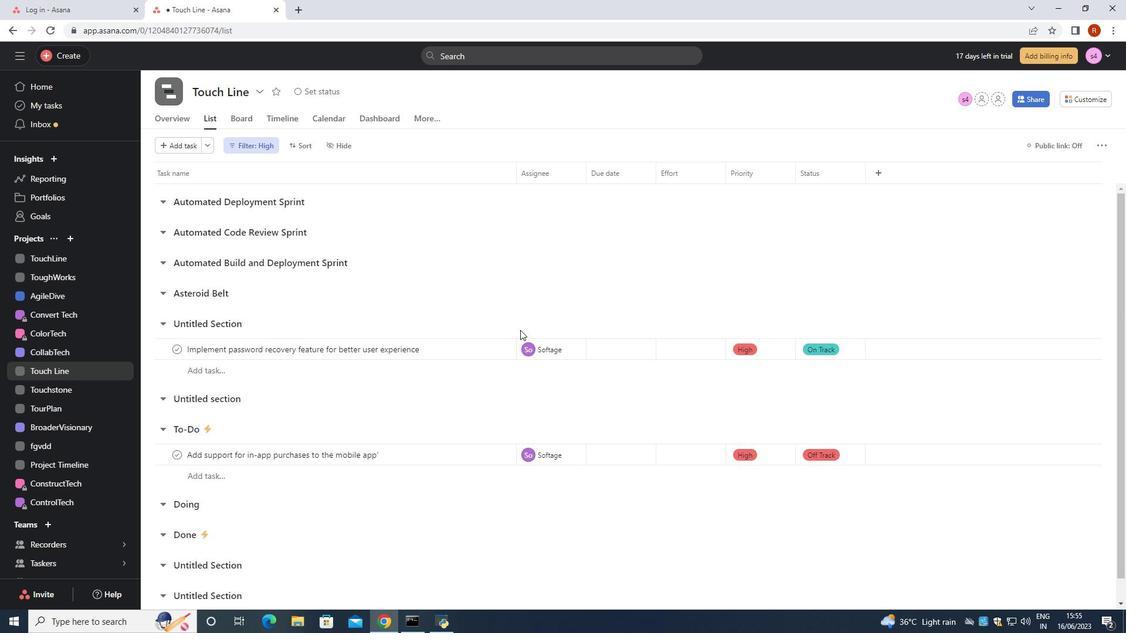 
